 Task: Create in the project ZephyrTech a sprint 'Stellar Sprint'.
Action: Mouse moved to (1114, 400)
Screenshot: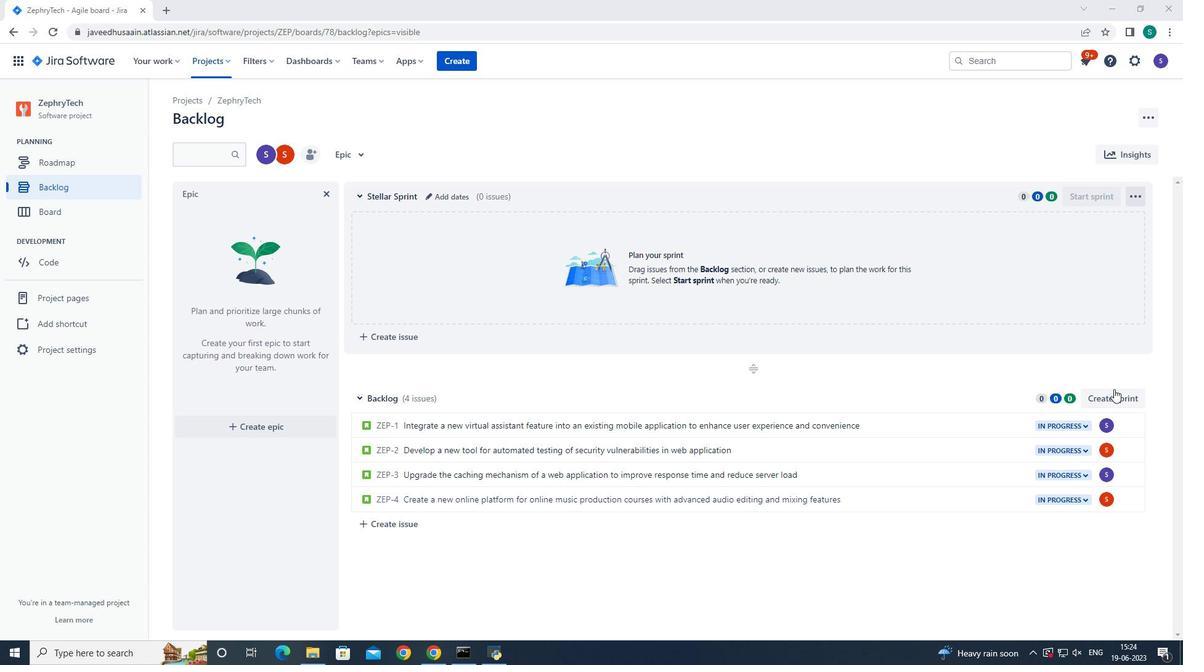 
Action: Mouse pressed left at (1114, 400)
Screenshot: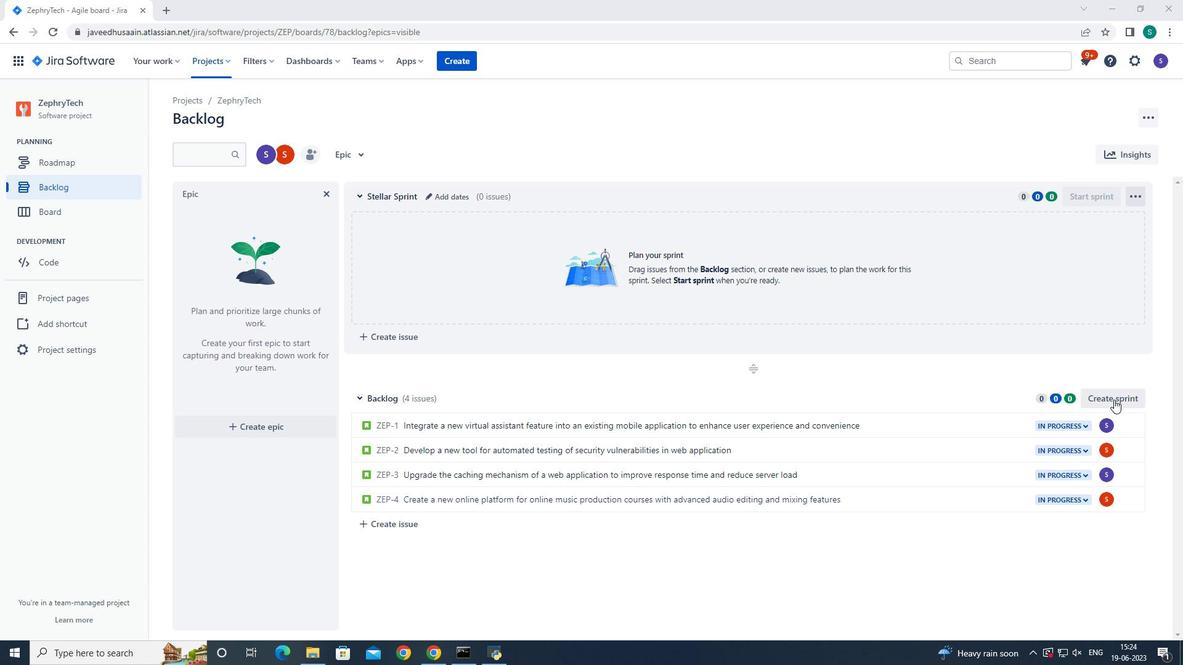 
Action: Mouse moved to (435, 396)
Screenshot: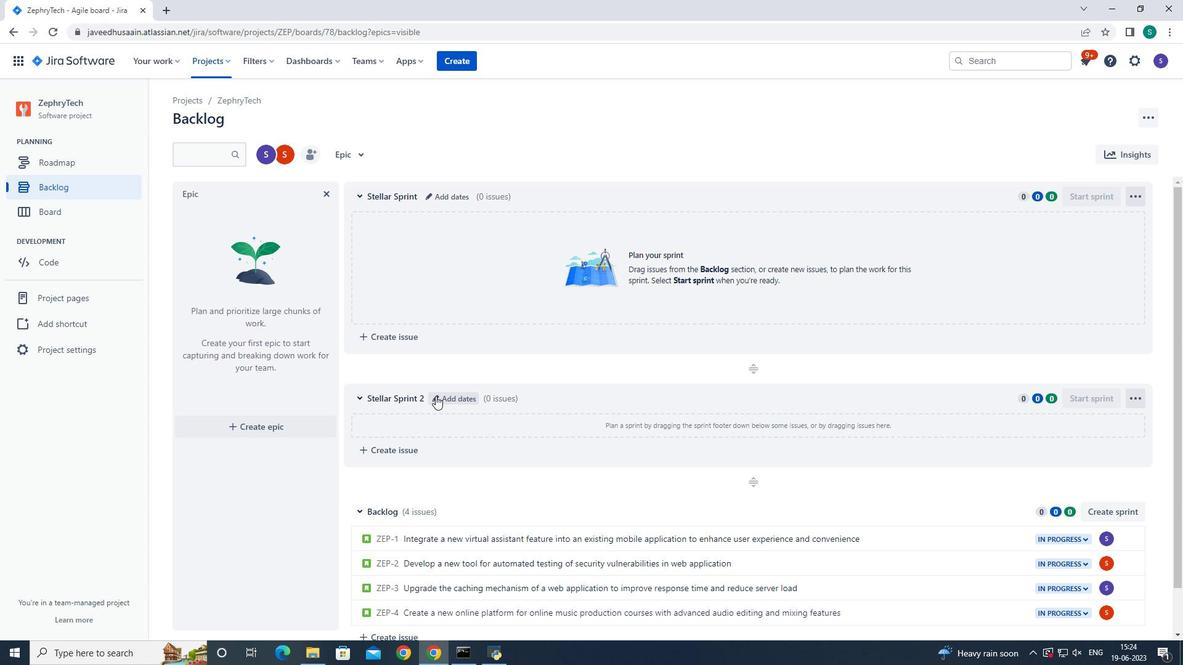 
Action: Mouse pressed left at (435, 396)
Screenshot: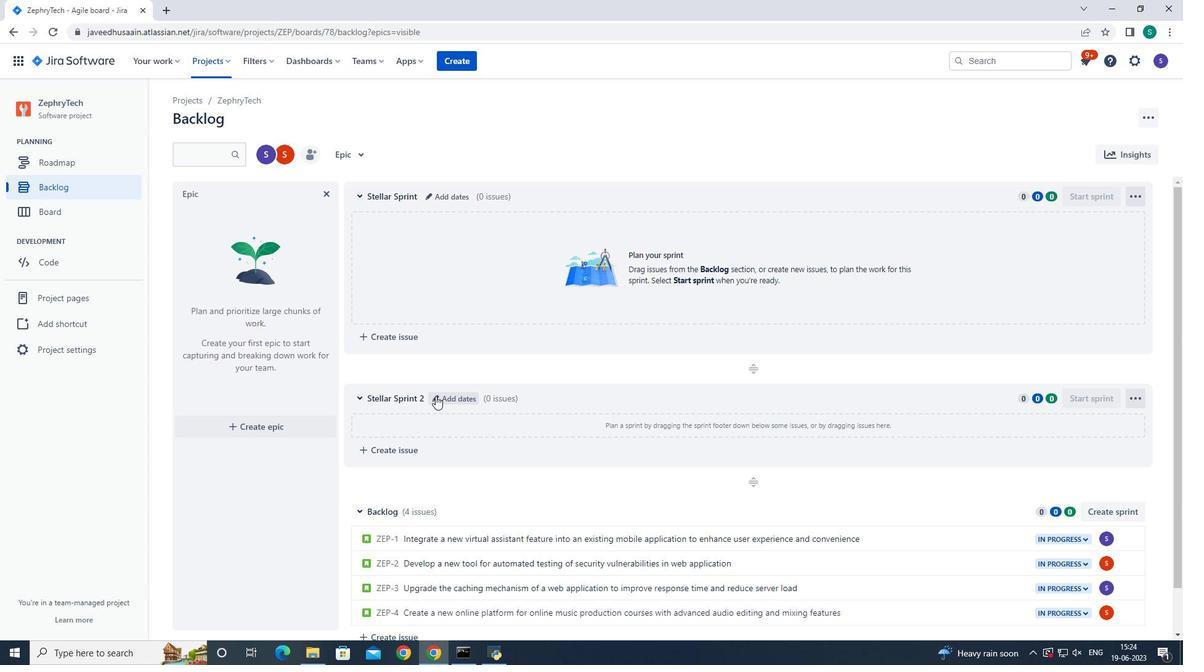 
Action: Mouse moved to (496, 149)
Screenshot: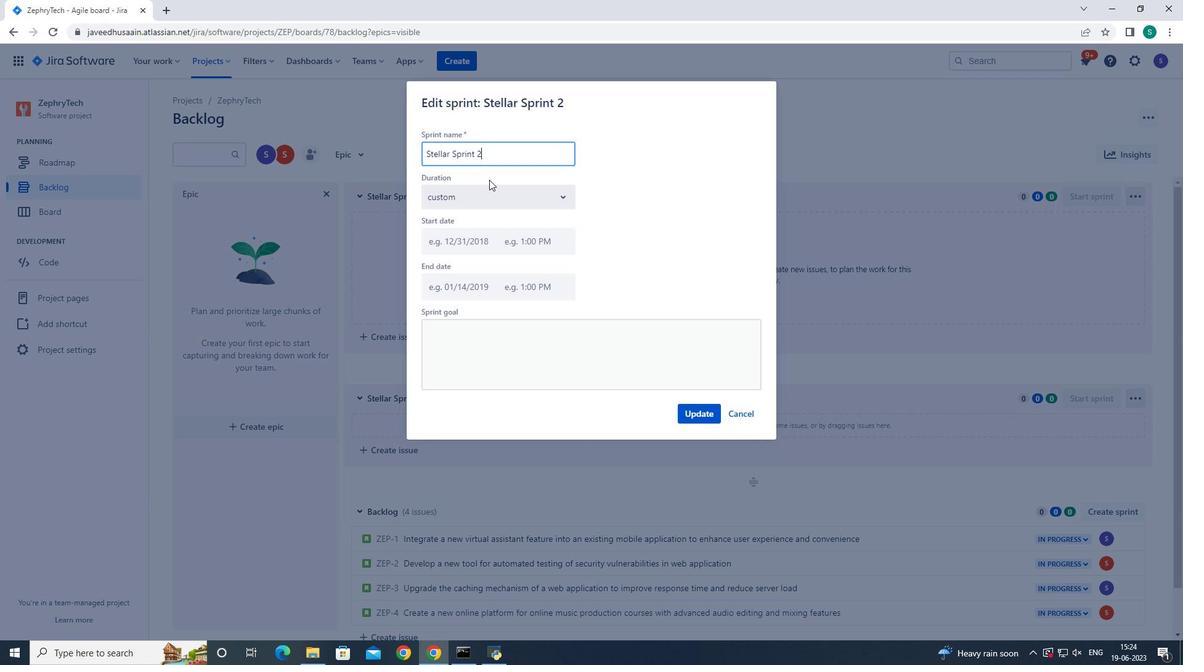 
Action: Mouse pressed left at (496, 149)
Screenshot: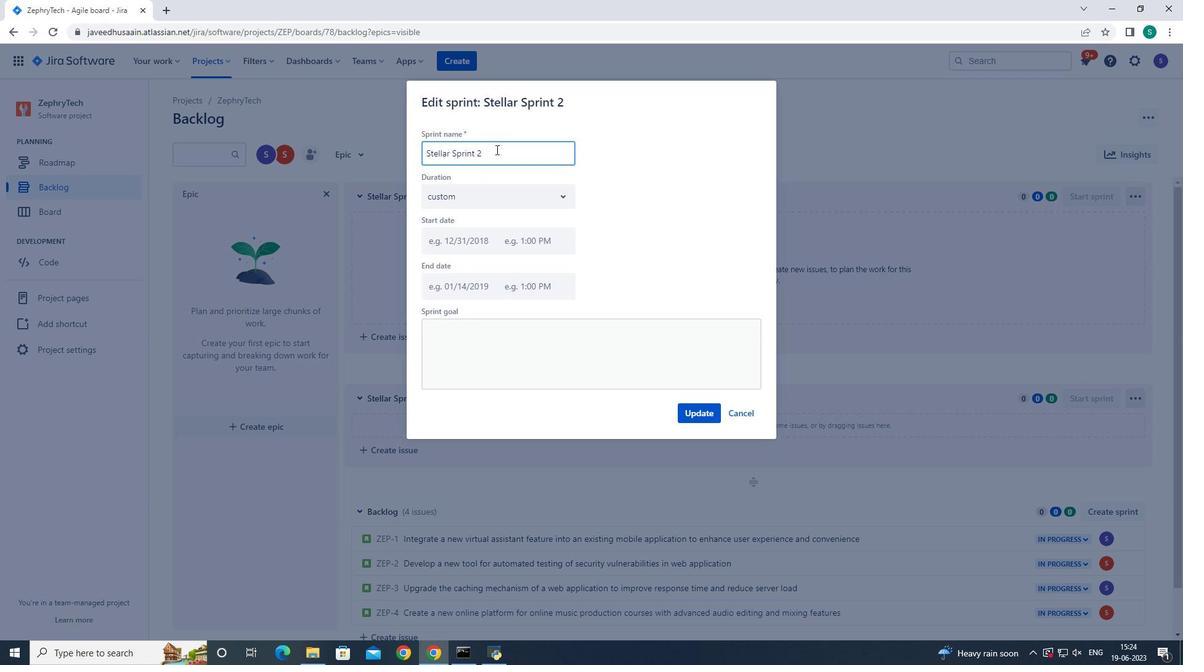 
Action: Key pressed <Key.backspace><Key.backspace><Key.backspace><Key.backspace><Key.backspace><Key.backspace><Key.backspace><Key.backspace><Key.backspace><Key.backspace><Key.backspace><Key.backspace><Key.backspace><Key.backspace><Key.backspace><Key.backspace><Key.backspace><Key.backspace><Key.backspace><Key.backspace><Key.backspace><Key.backspace><Key.shift>Stellar<Key.space><Key.shift>Sprint
Screenshot: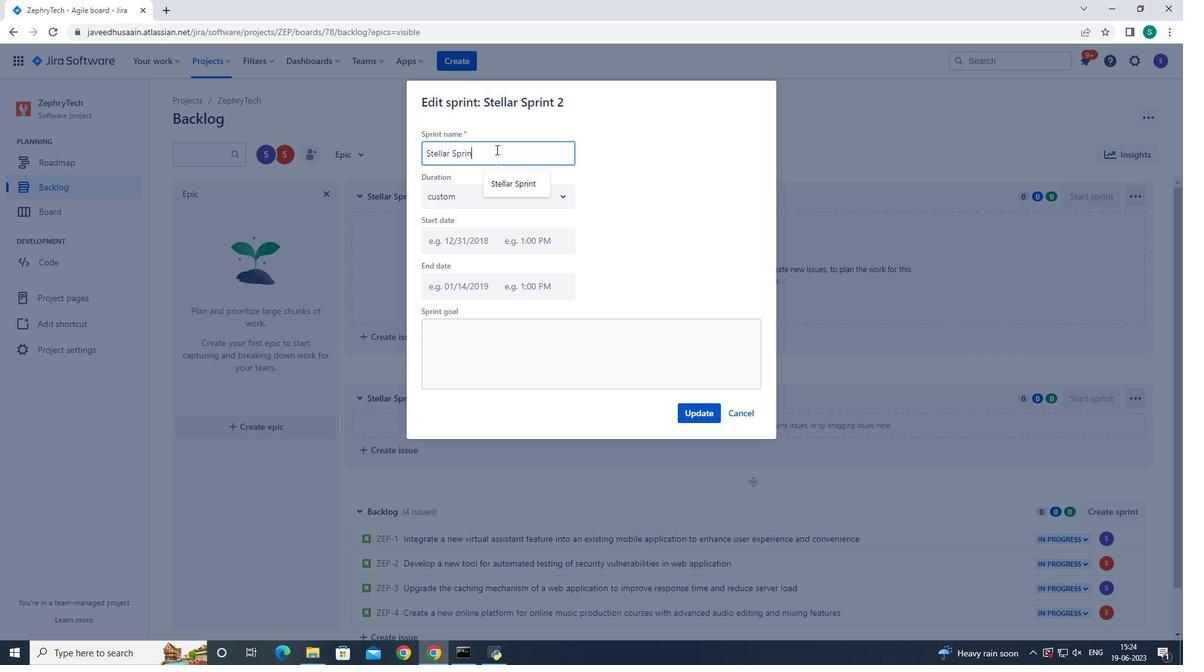 
Action: Mouse moved to (692, 413)
Screenshot: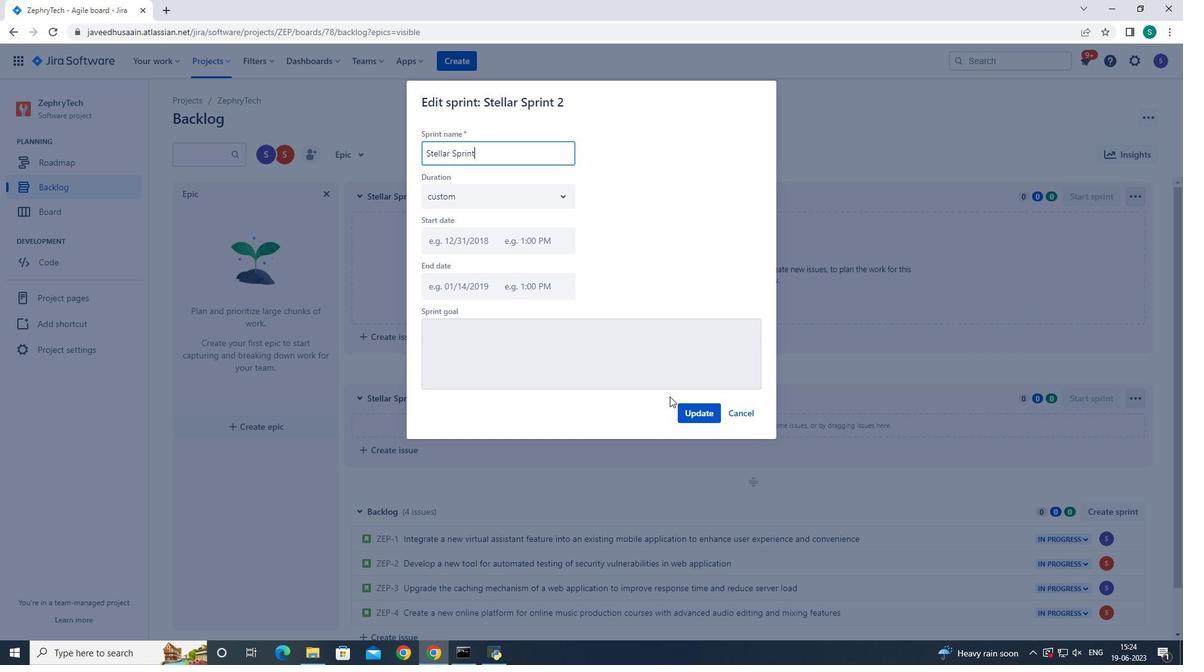 
Action: Mouse pressed left at (692, 413)
Screenshot: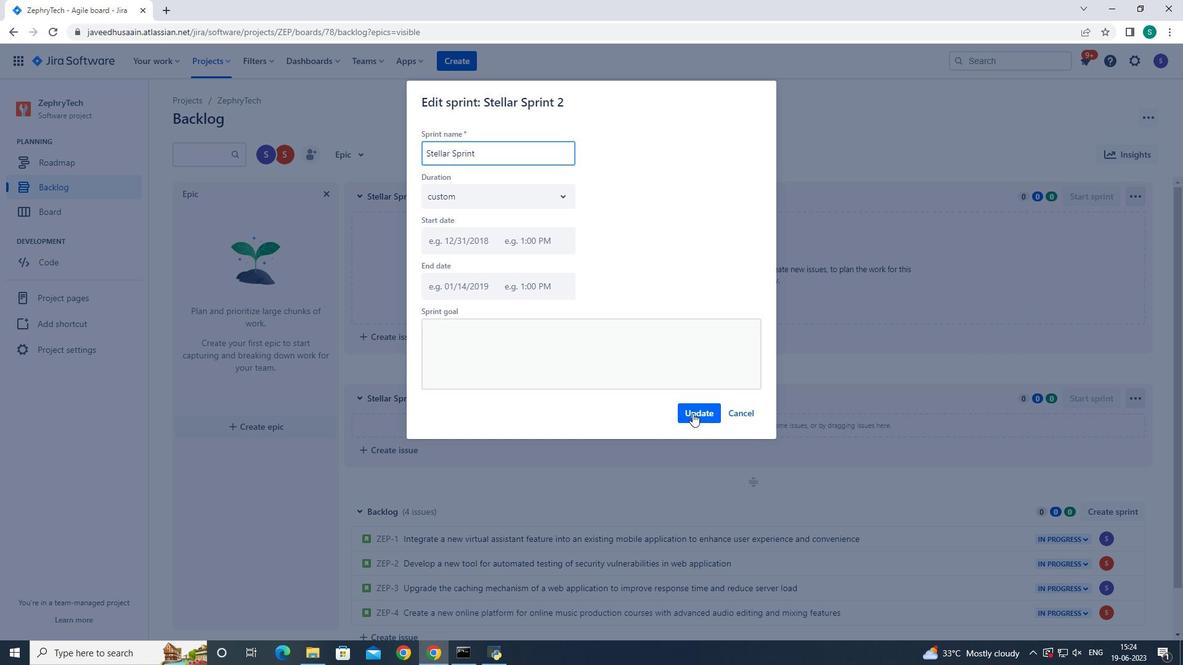 
Action: Mouse moved to (686, 419)
Screenshot: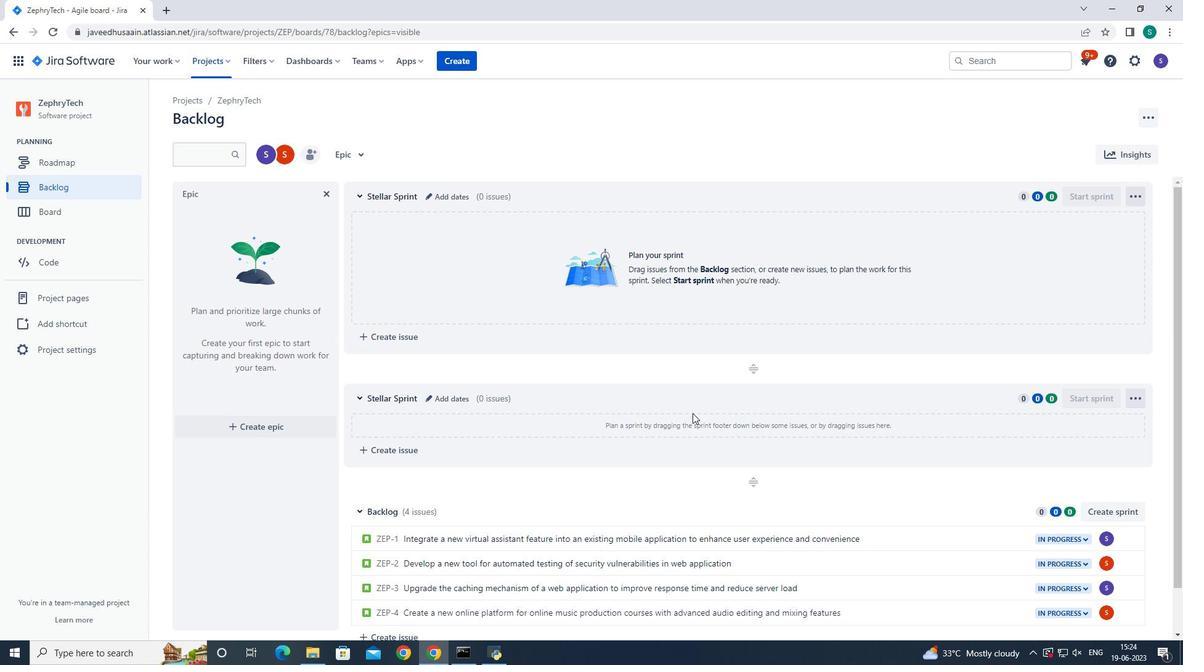 
